 Task: Look for products in the category "Babies & Kids" from Himalaya only.
Action: Mouse moved to (249, 110)
Screenshot: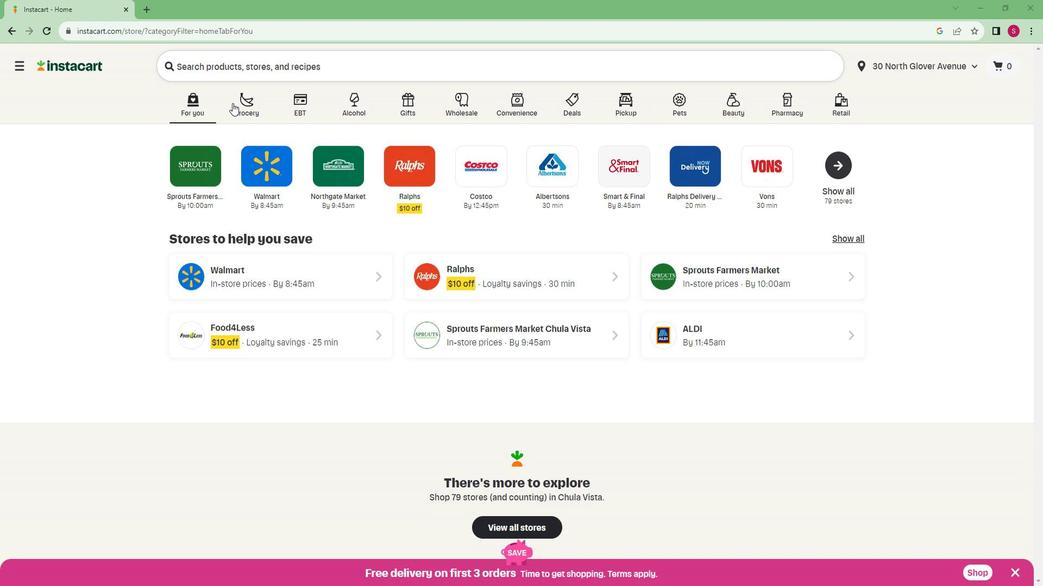 
Action: Mouse pressed left at (249, 110)
Screenshot: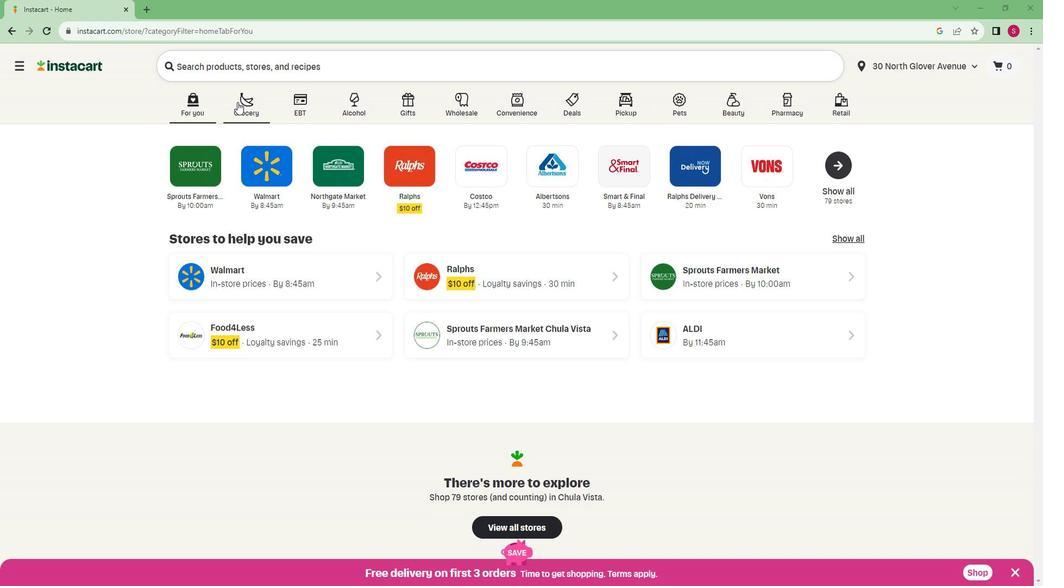 
Action: Mouse moved to (260, 309)
Screenshot: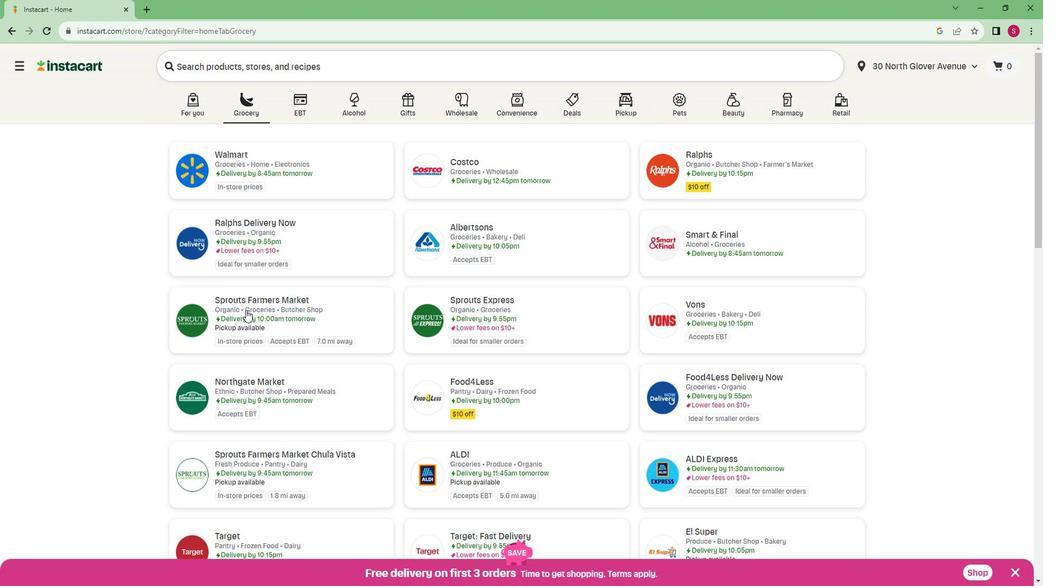 
Action: Mouse pressed left at (260, 309)
Screenshot: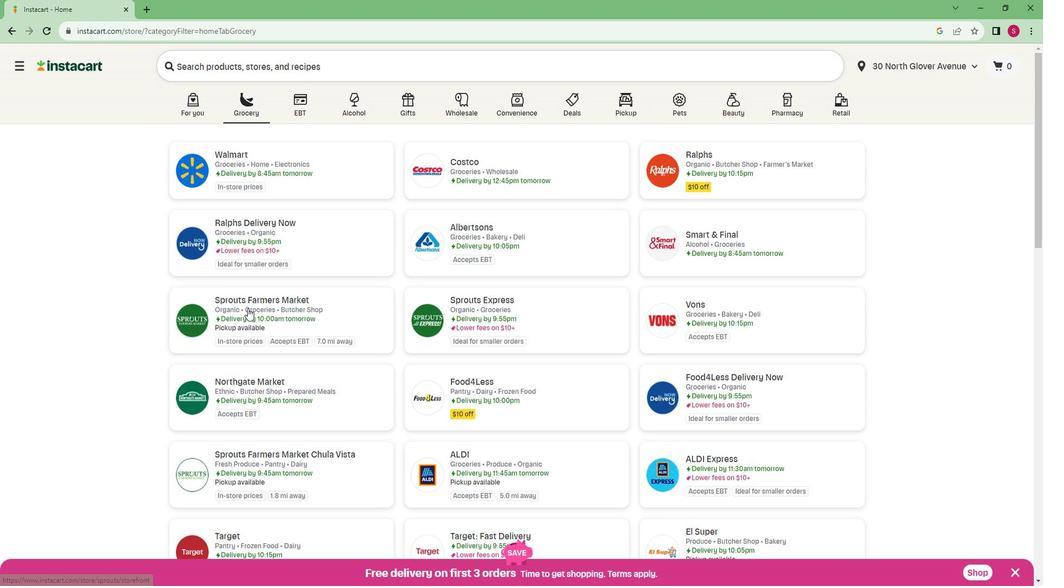 
Action: Mouse moved to (49, 475)
Screenshot: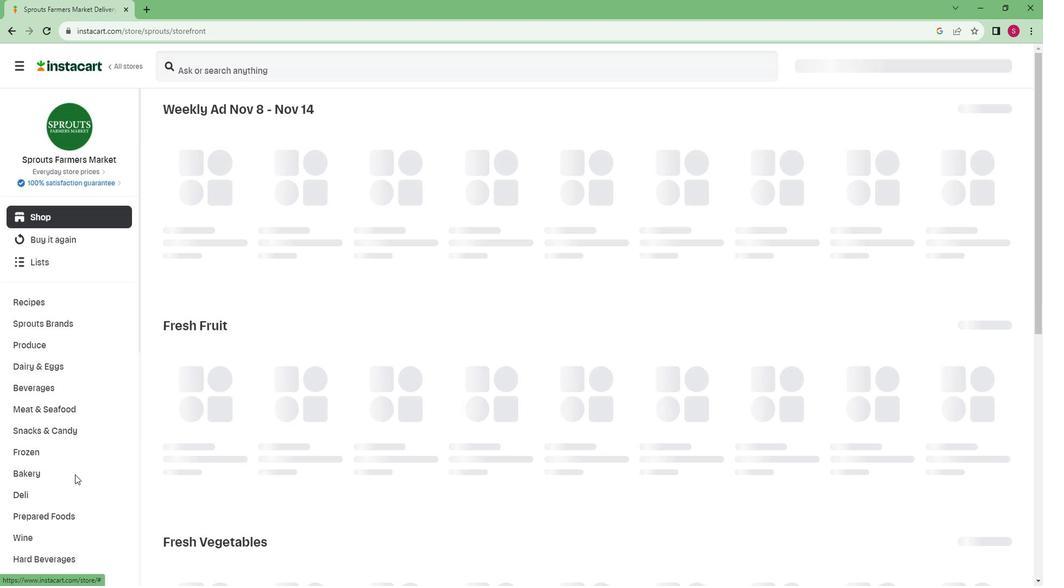 
Action: Mouse scrolled (49, 474) with delta (0, 0)
Screenshot: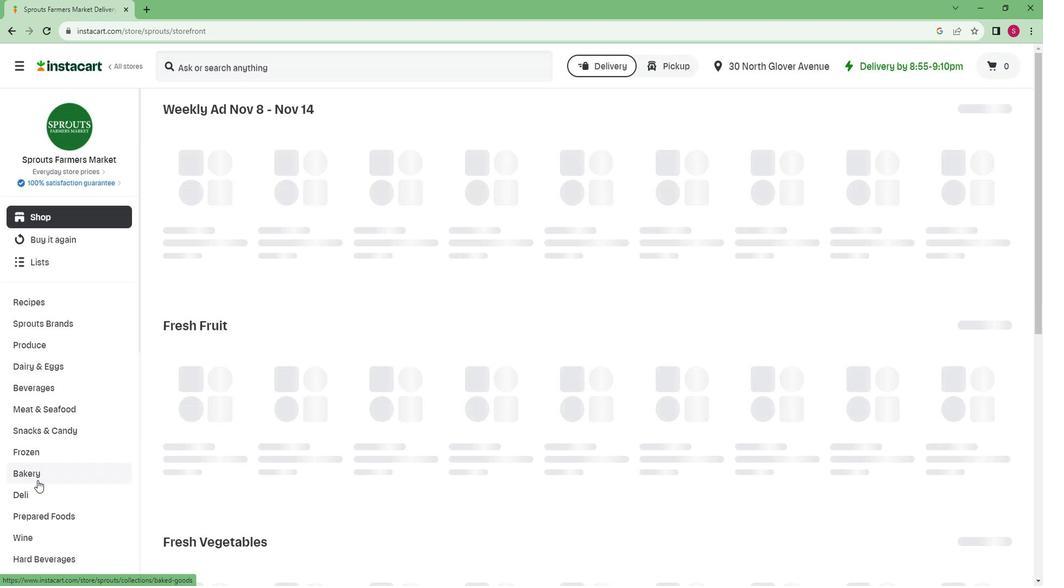 
Action: Mouse scrolled (49, 474) with delta (0, 0)
Screenshot: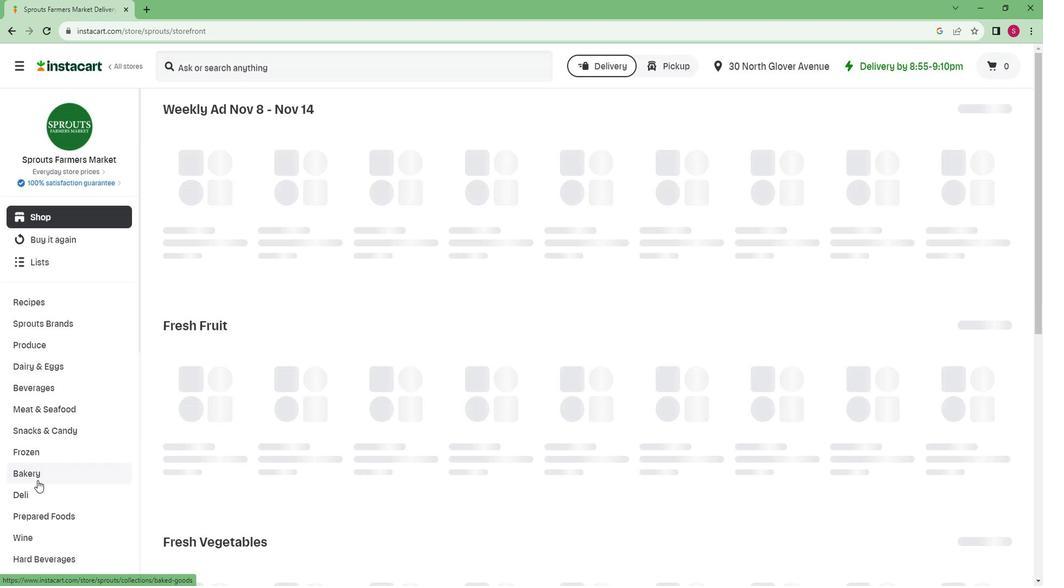 
Action: Mouse scrolled (49, 474) with delta (0, 0)
Screenshot: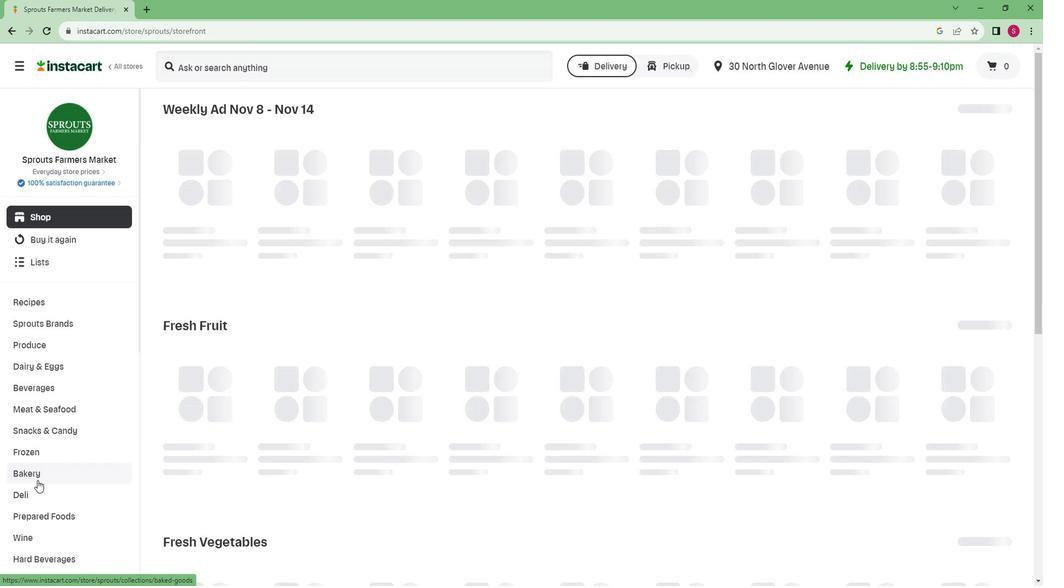
Action: Mouse scrolled (49, 474) with delta (0, 0)
Screenshot: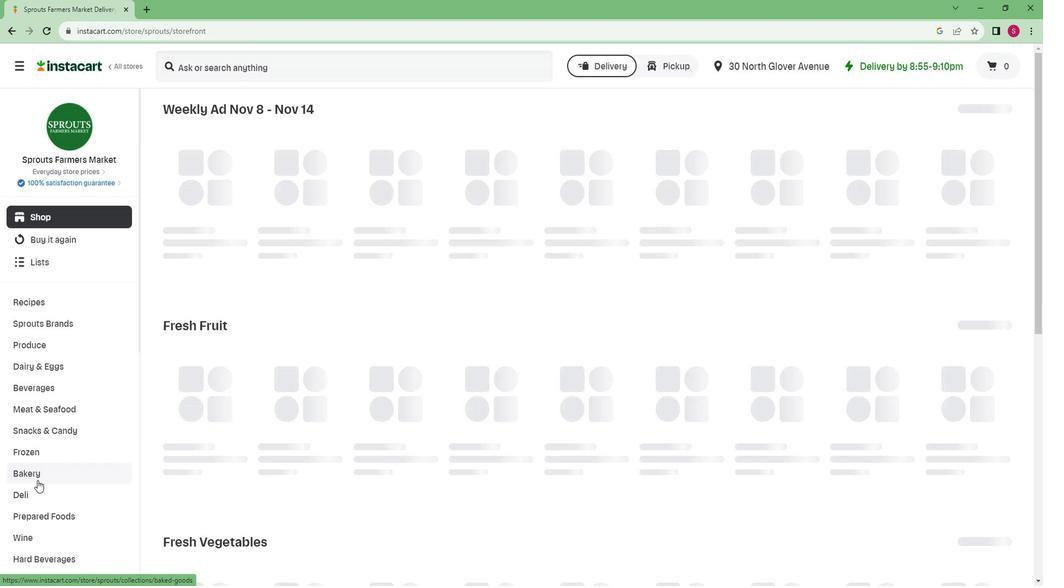 
Action: Mouse scrolled (49, 474) with delta (0, 0)
Screenshot: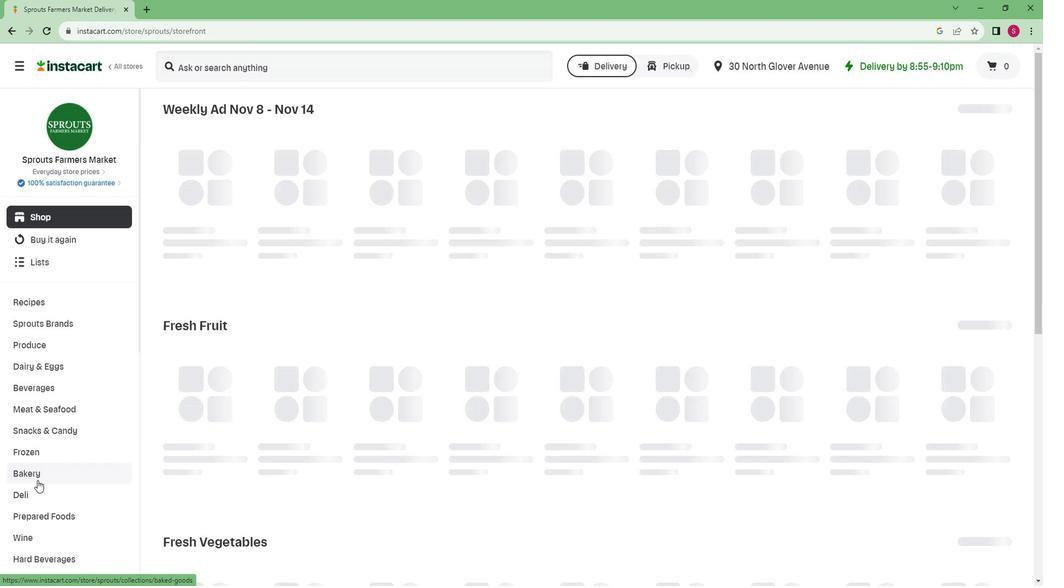 
Action: Mouse scrolled (49, 474) with delta (0, 0)
Screenshot: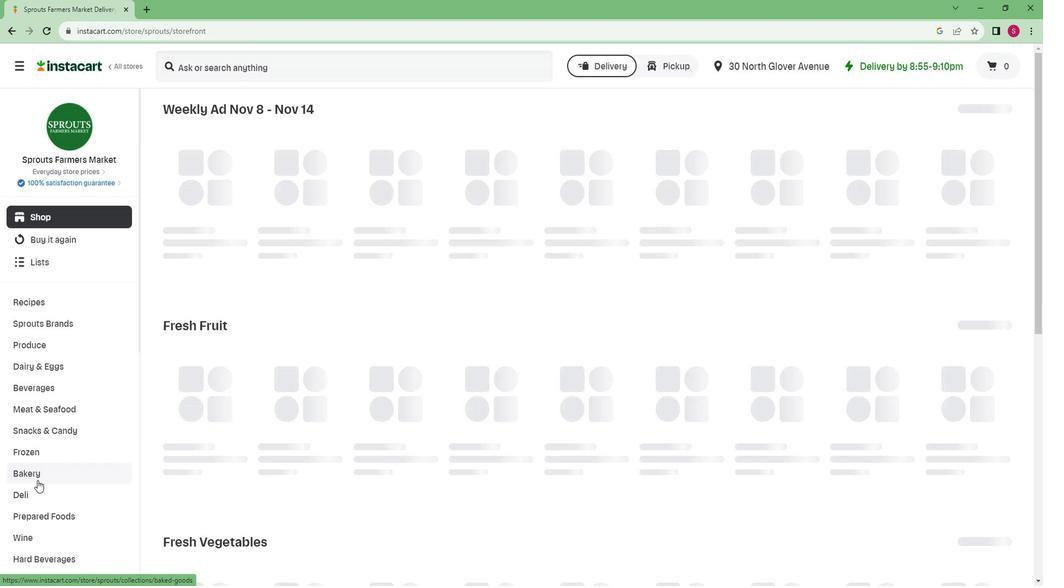 
Action: Mouse scrolled (49, 474) with delta (0, 0)
Screenshot: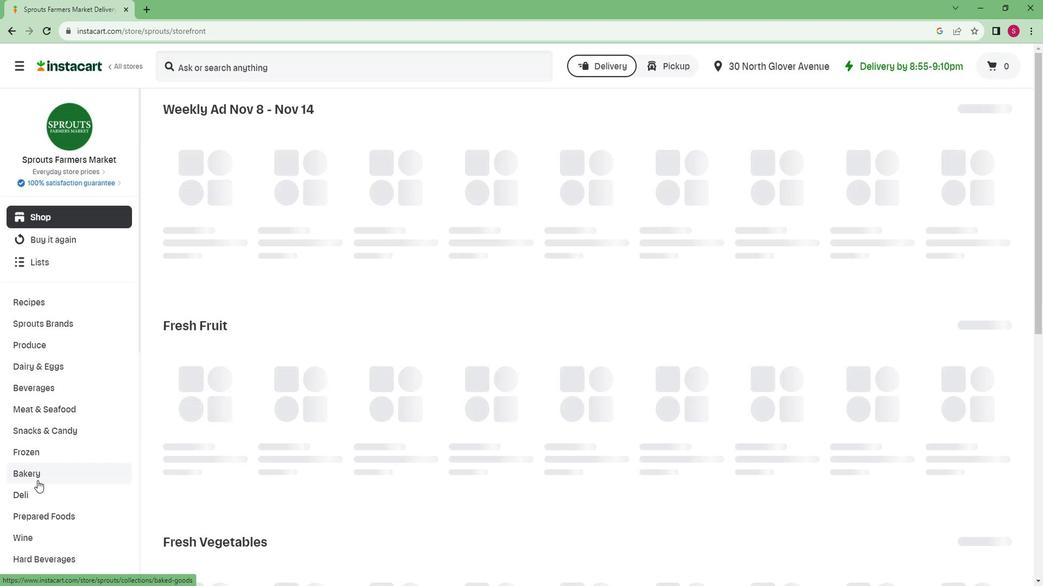 
Action: Mouse moved to (51, 474)
Screenshot: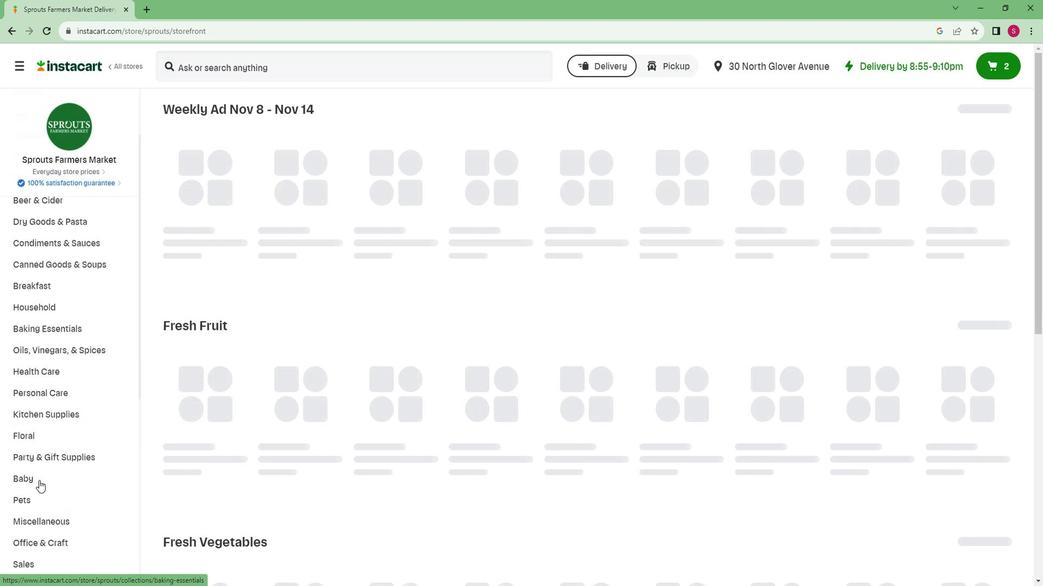 
Action: Mouse scrolled (51, 474) with delta (0, 0)
Screenshot: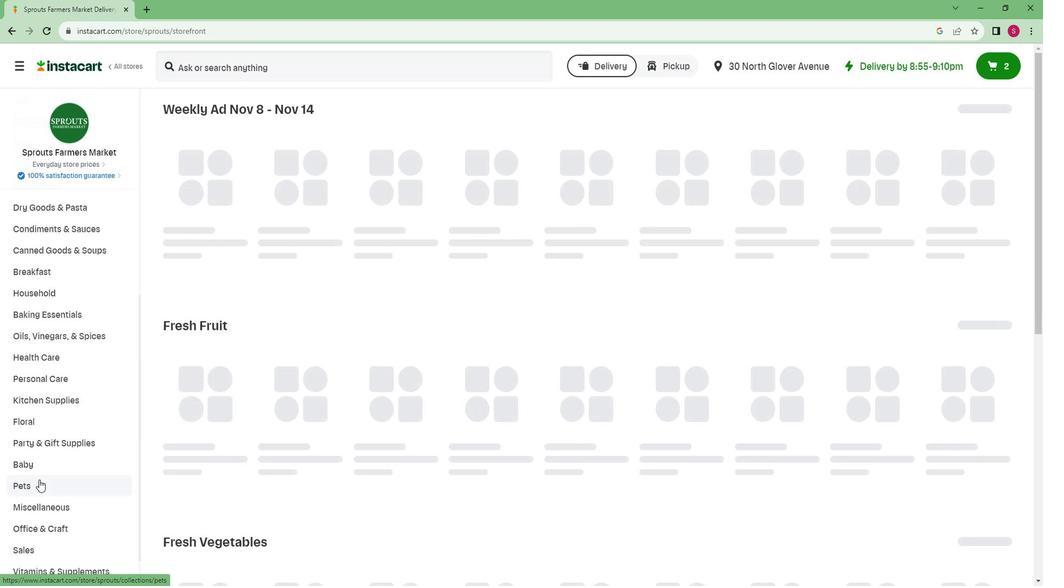 
Action: Mouse scrolled (51, 474) with delta (0, 0)
Screenshot: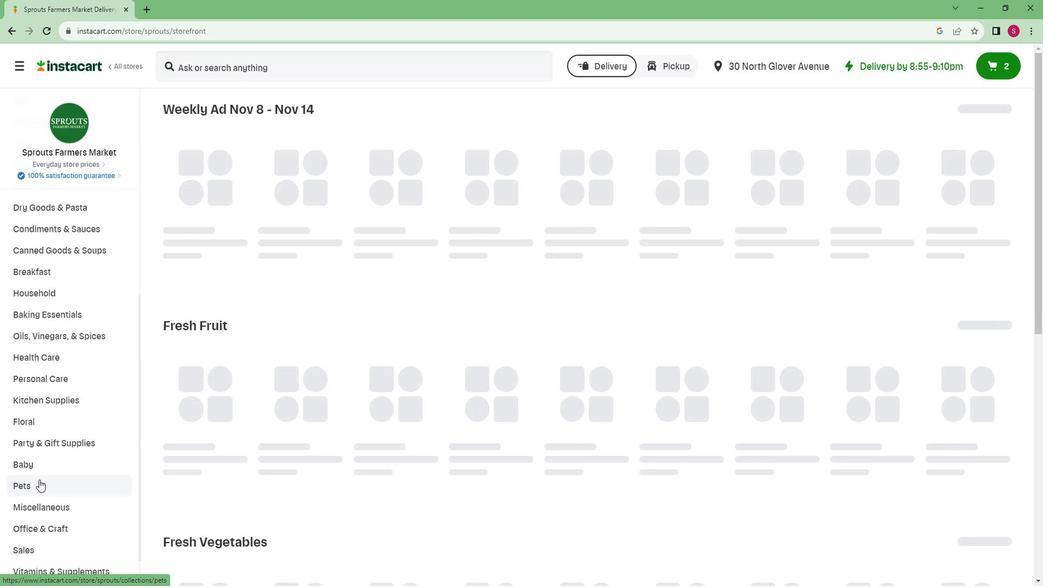 
Action: Mouse scrolled (51, 474) with delta (0, 0)
Screenshot: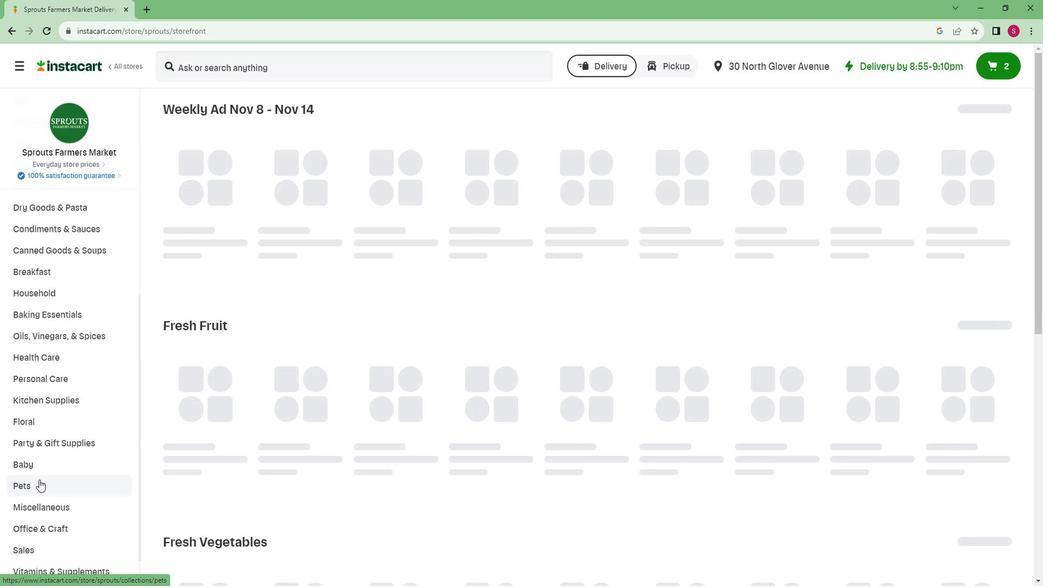 
Action: Mouse scrolled (51, 474) with delta (0, 0)
Screenshot: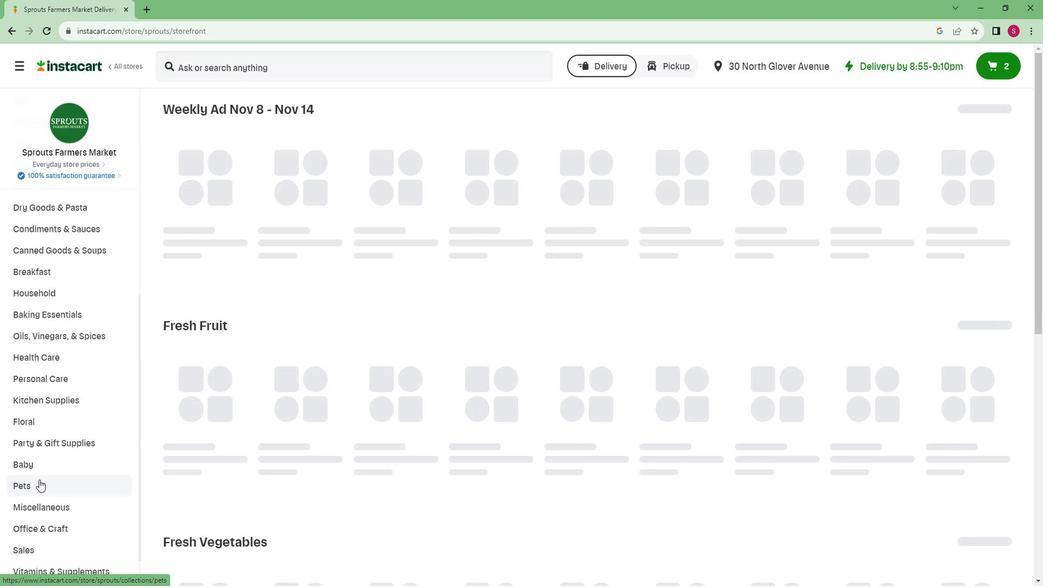 
Action: Mouse scrolled (51, 474) with delta (0, 0)
Screenshot: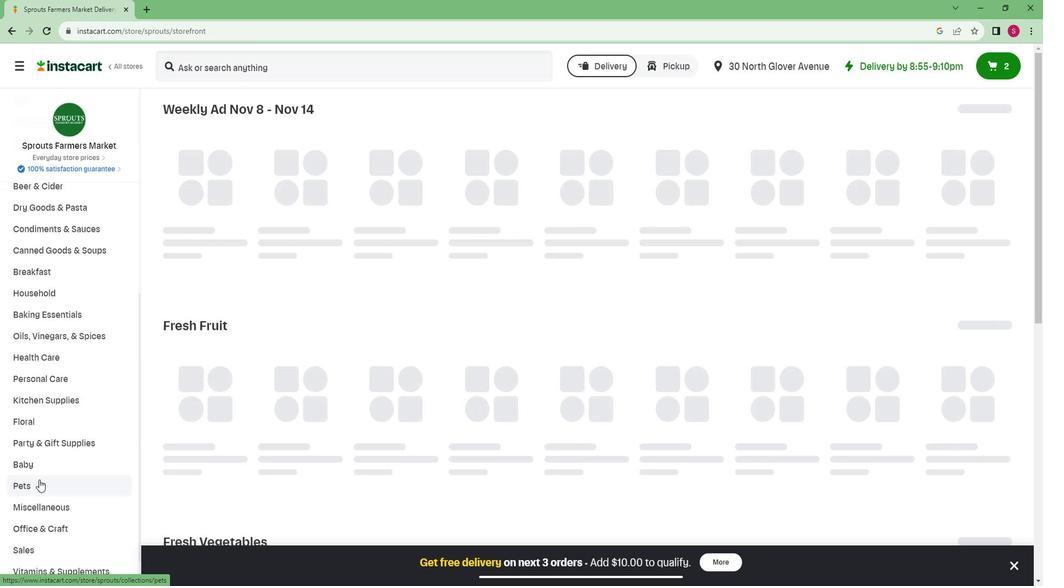 
Action: Mouse scrolled (51, 474) with delta (0, 0)
Screenshot: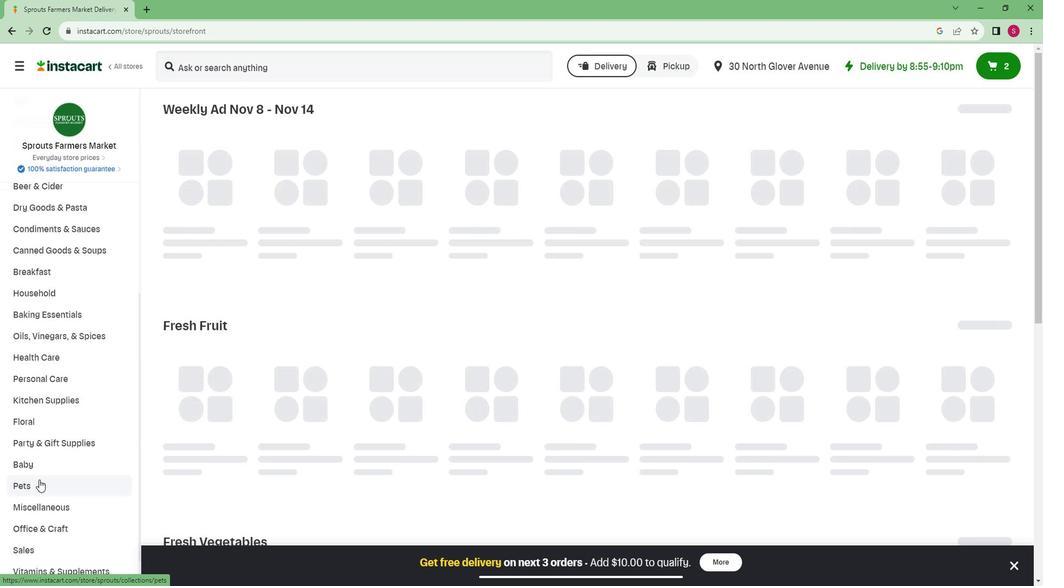 
Action: Mouse moved to (52, 543)
Screenshot: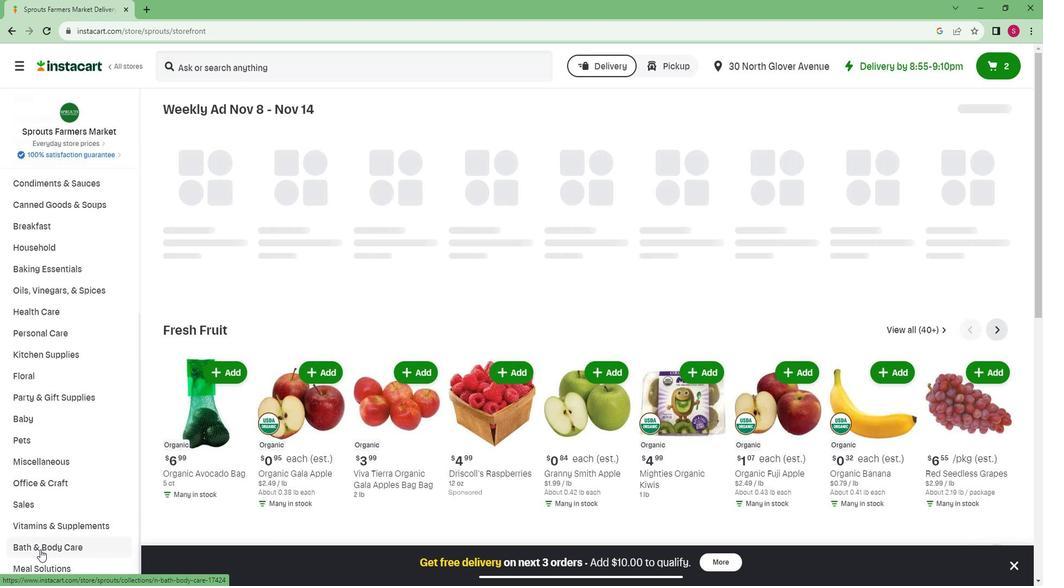 
Action: Mouse pressed left at (52, 543)
Screenshot: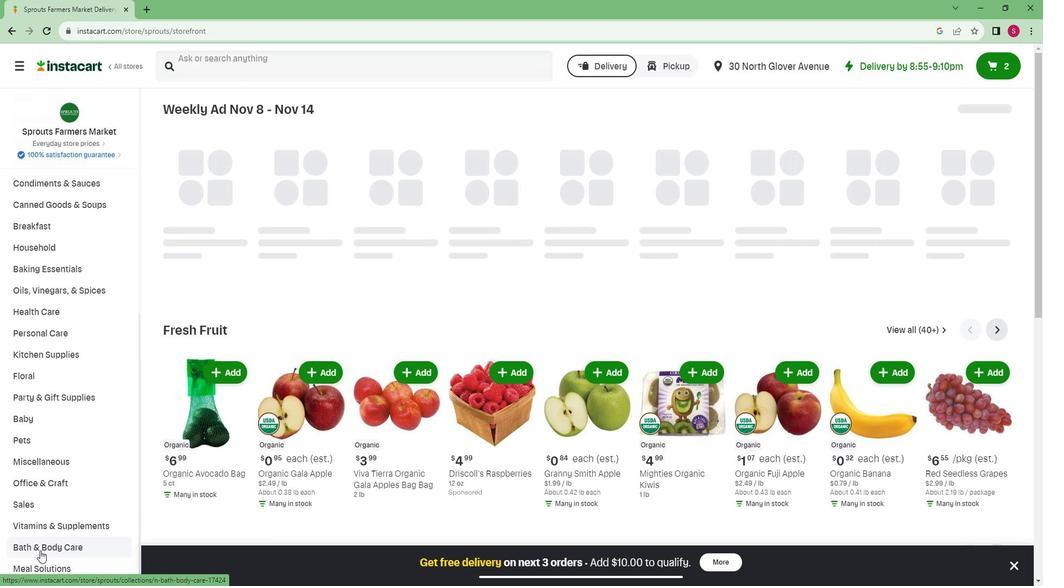 
Action: Mouse moved to (64, 512)
Screenshot: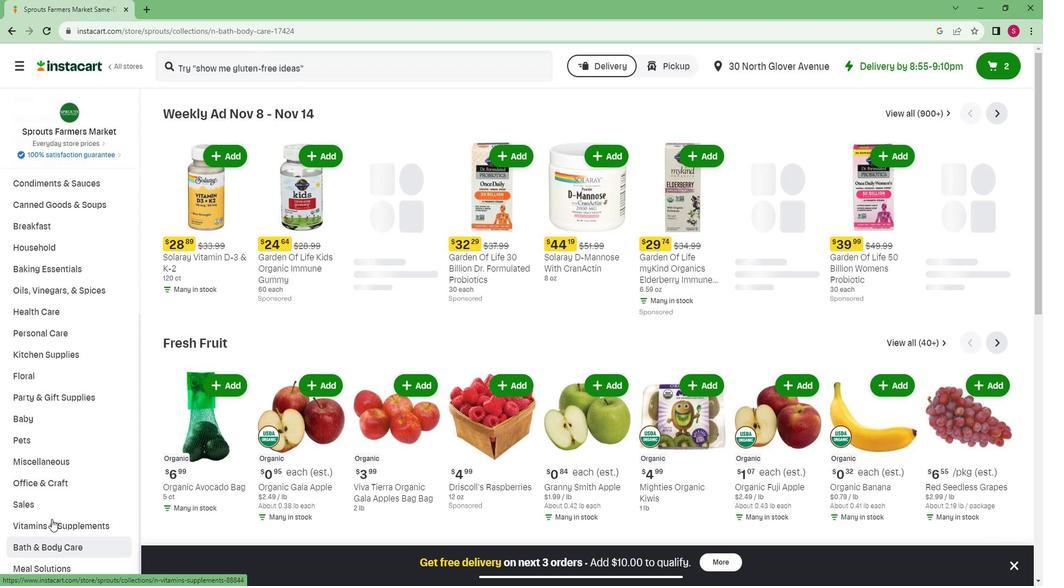 
Action: Mouse scrolled (64, 512) with delta (0, 0)
Screenshot: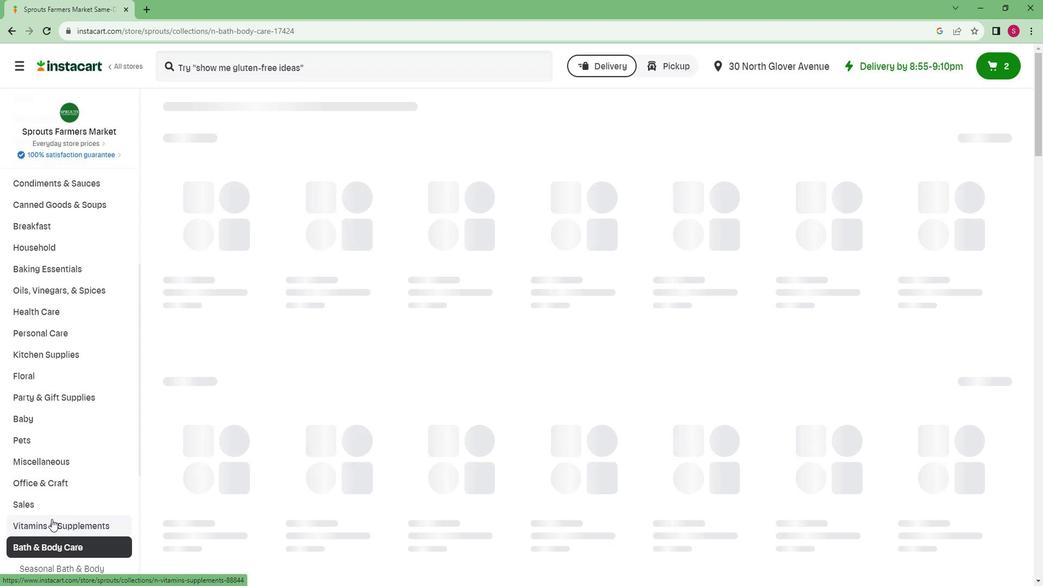 
Action: Mouse scrolled (64, 512) with delta (0, 0)
Screenshot: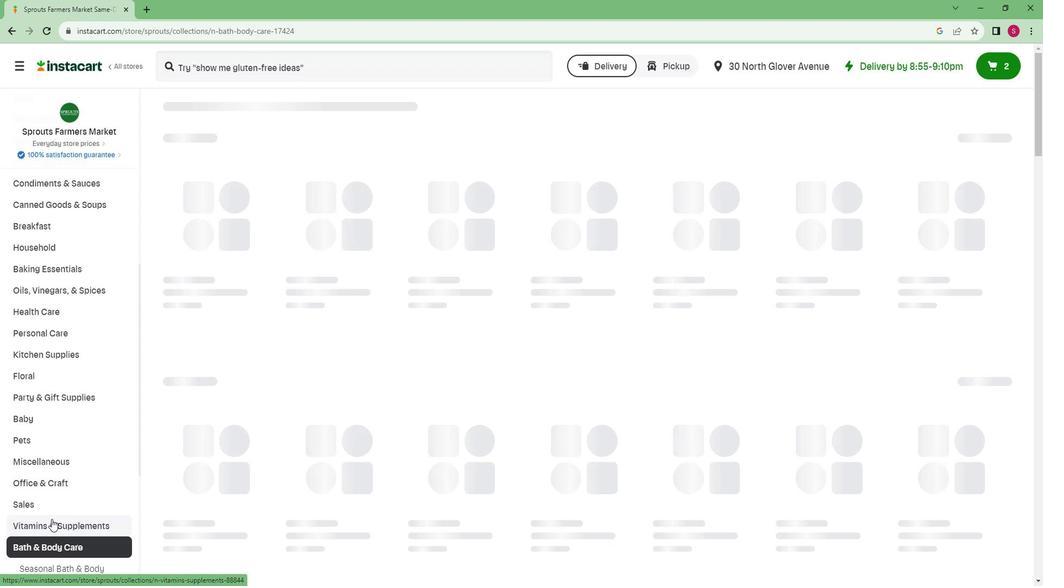 
Action: Mouse scrolled (64, 512) with delta (0, 0)
Screenshot: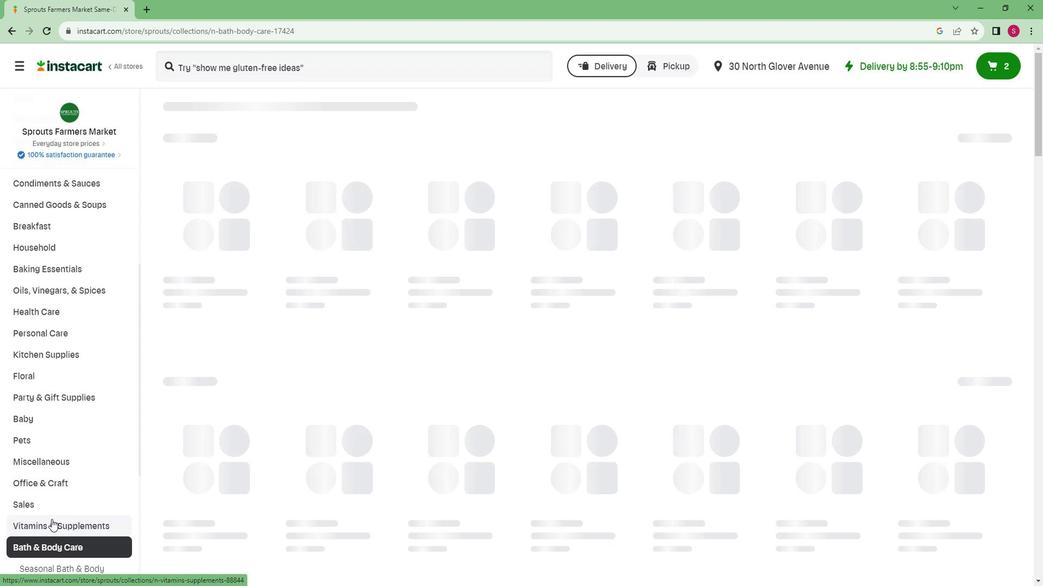 
Action: Mouse scrolled (64, 512) with delta (0, 0)
Screenshot: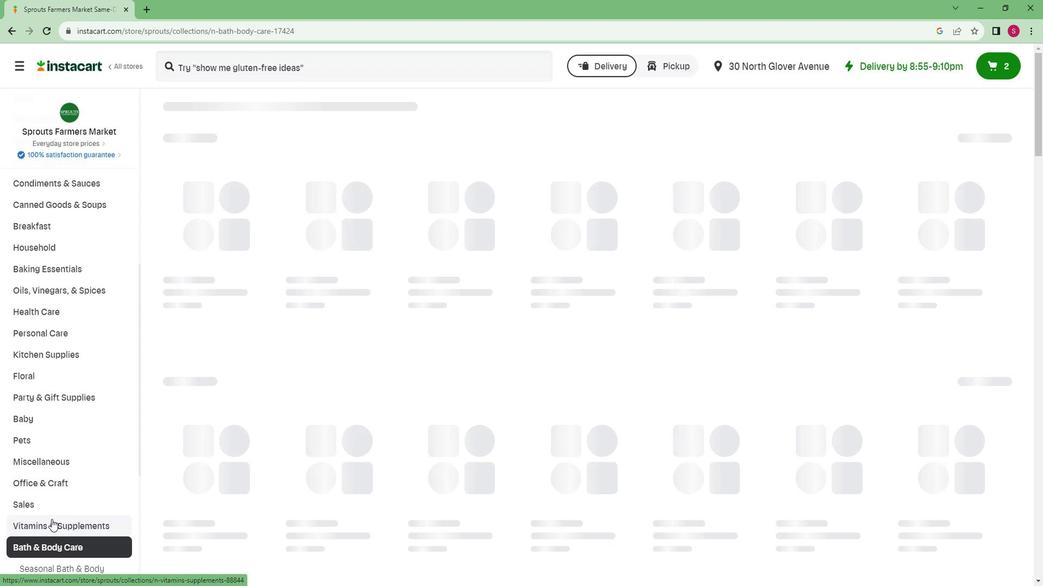 
Action: Mouse scrolled (64, 512) with delta (0, 0)
Screenshot: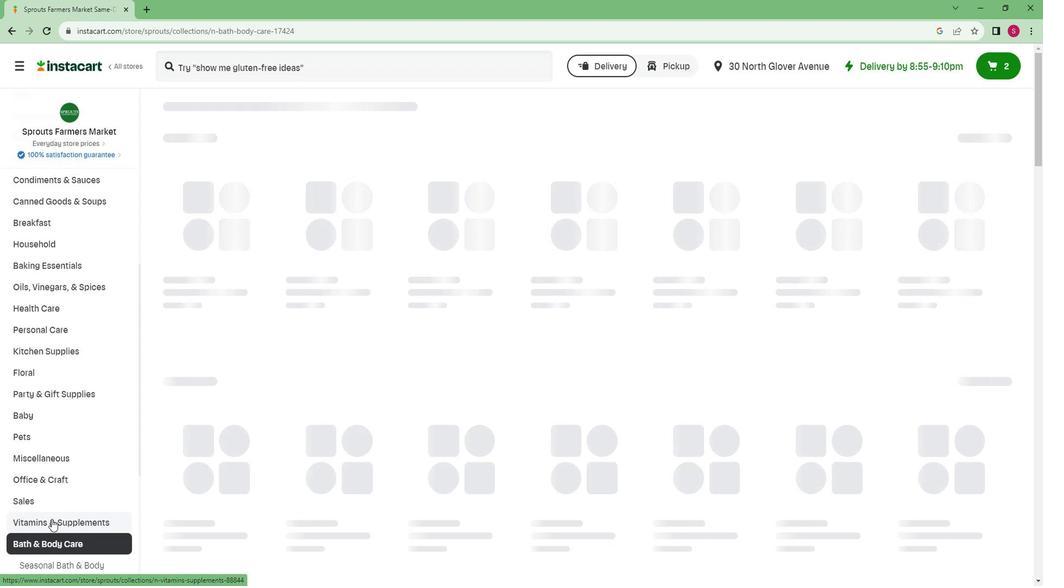 
Action: Mouse scrolled (64, 512) with delta (0, 0)
Screenshot: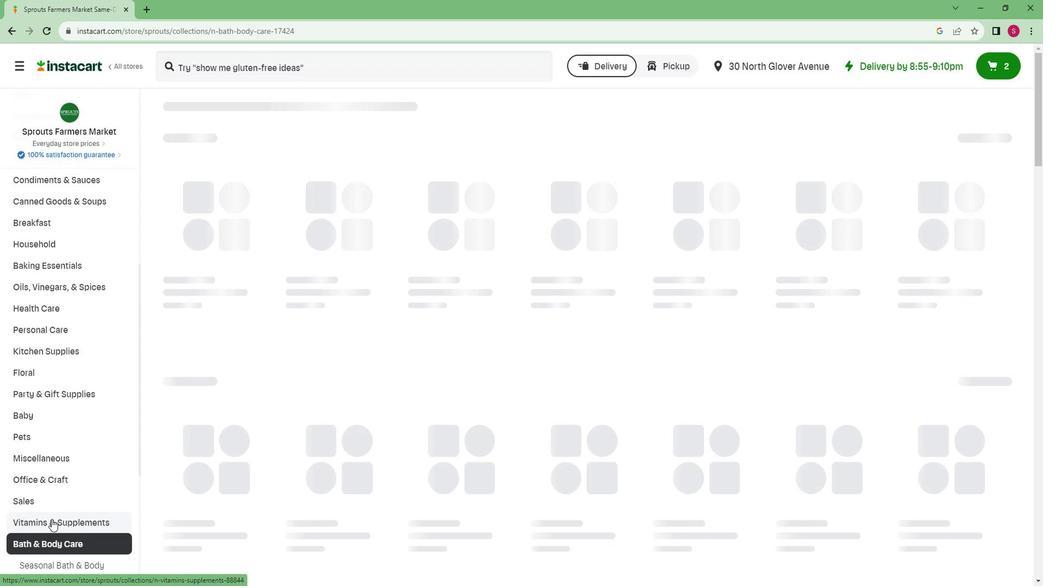 
Action: Mouse moved to (59, 512)
Screenshot: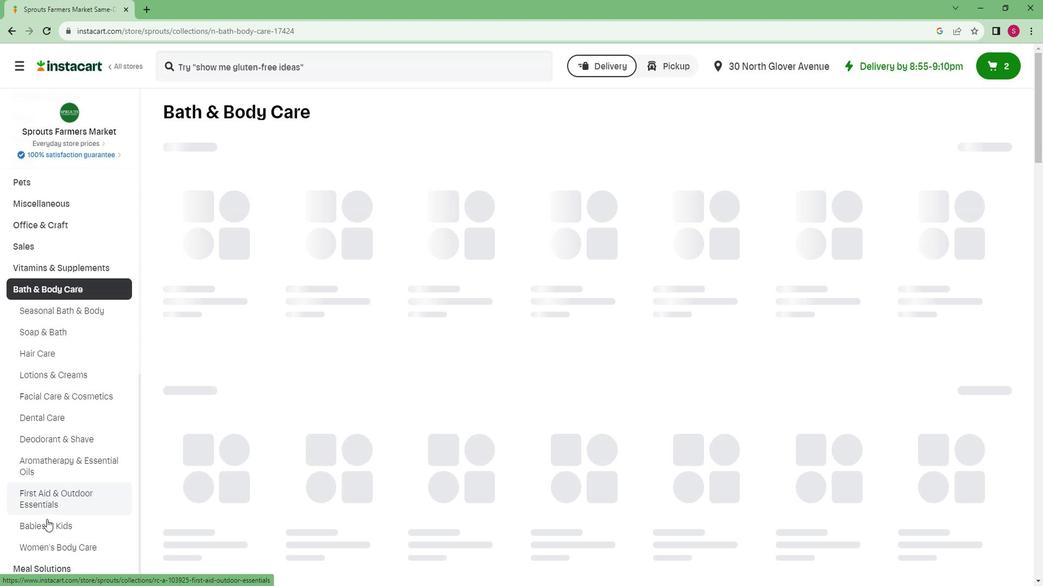
Action: Mouse pressed left at (59, 512)
Screenshot: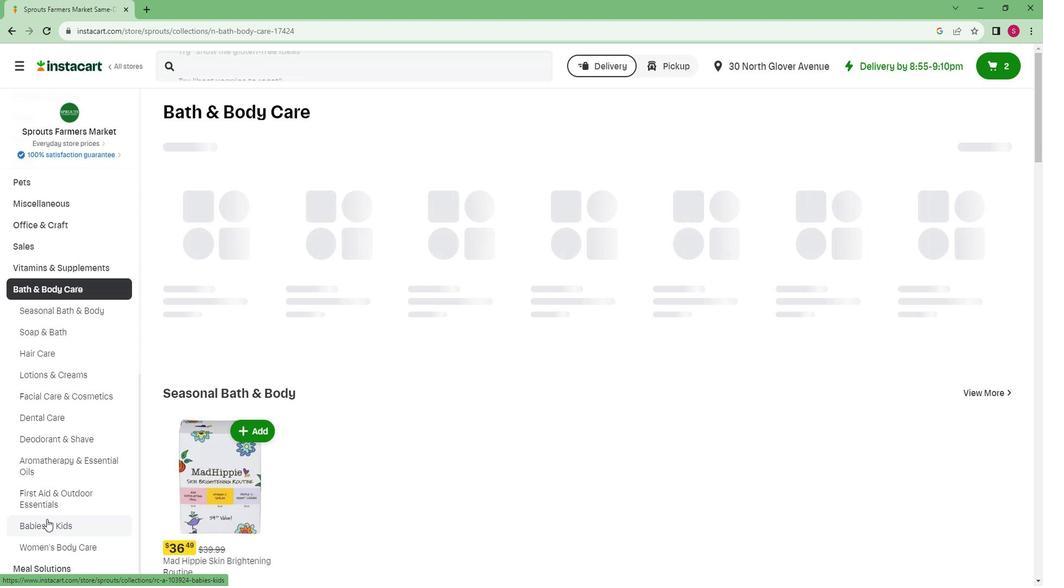 
Action: Mouse moved to (264, 160)
Screenshot: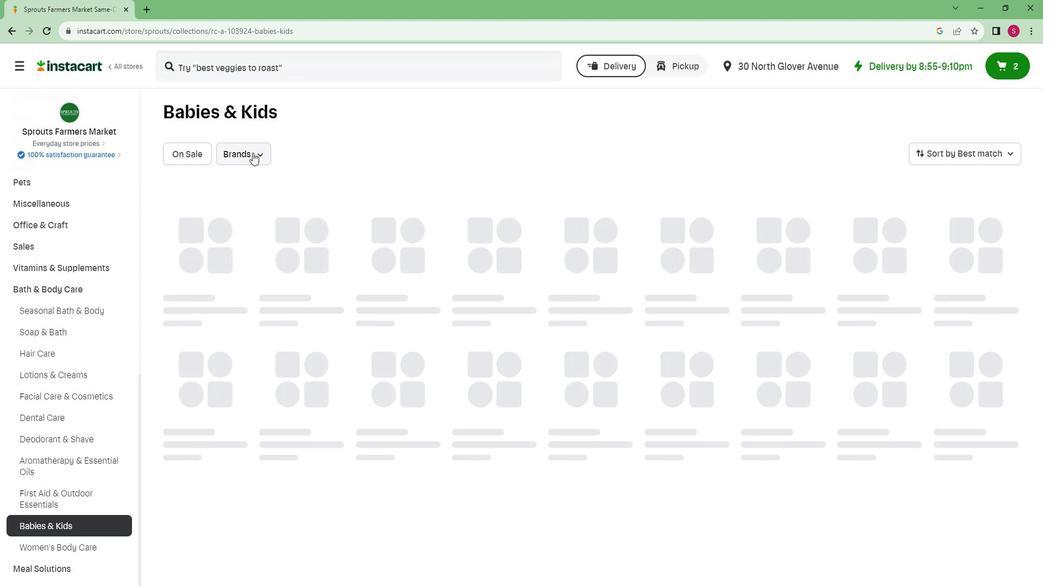 
Action: Mouse pressed left at (264, 160)
Screenshot: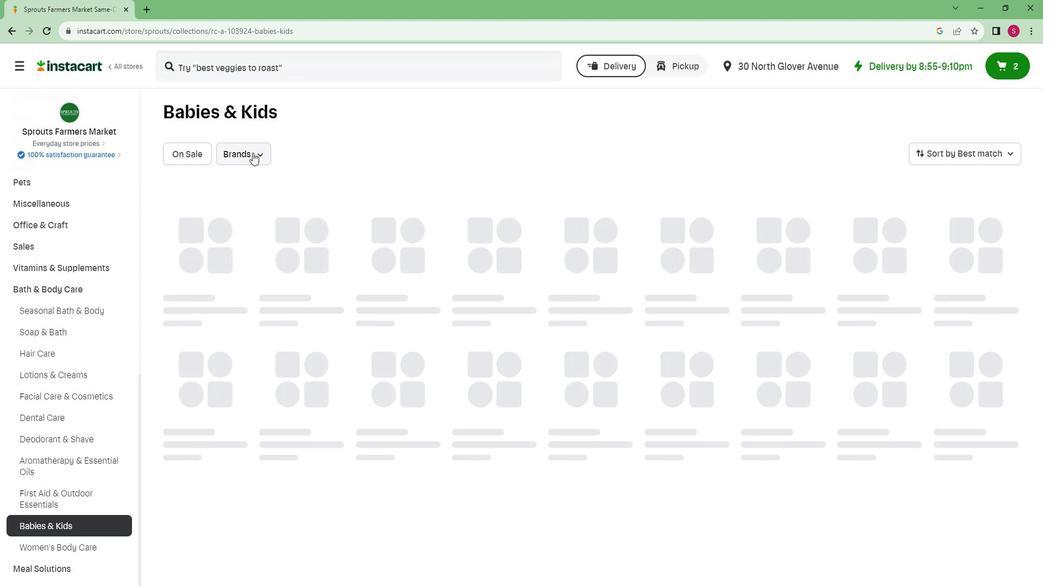 
Action: Mouse moved to (264, 277)
Screenshot: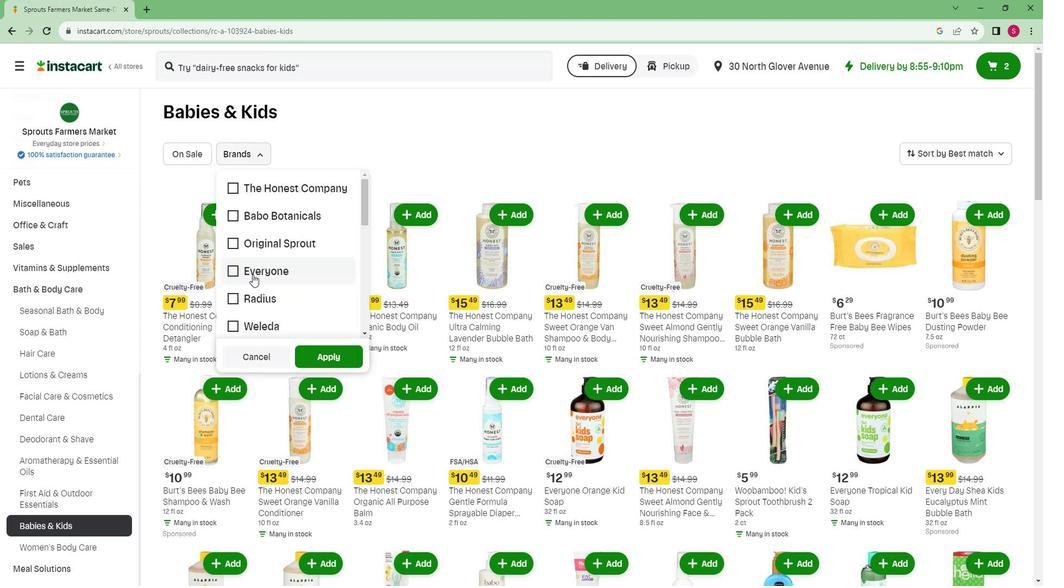 
Action: Mouse scrolled (264, 276) with delta (0, 0)
Screenshot: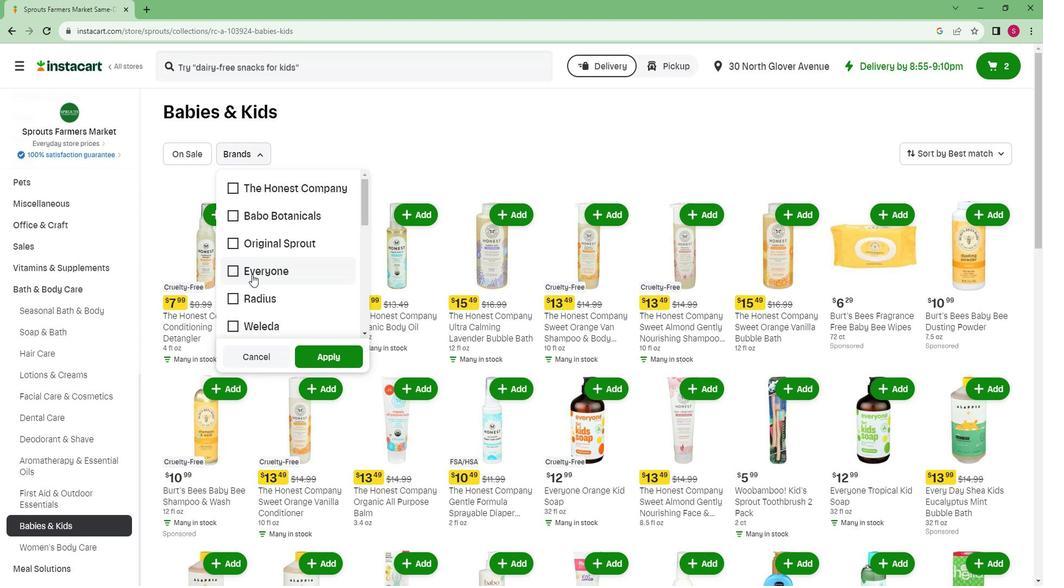 
Action: Mouse scrolled (264, 276) with delta (0, 0)
Screenshot: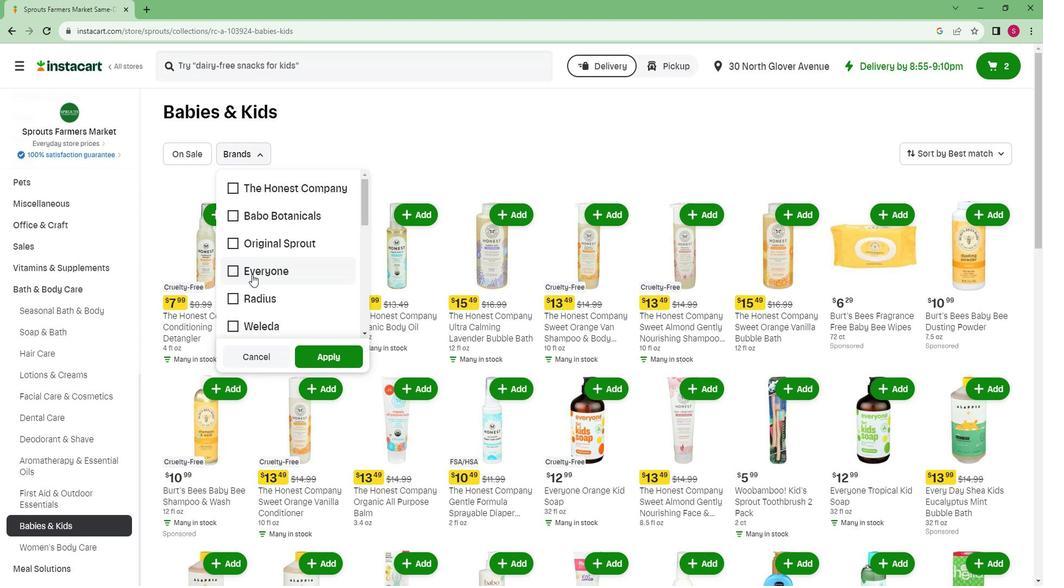 
Action: Mouse scrolled (264, 276) with delta (0, 0)
Screenshot: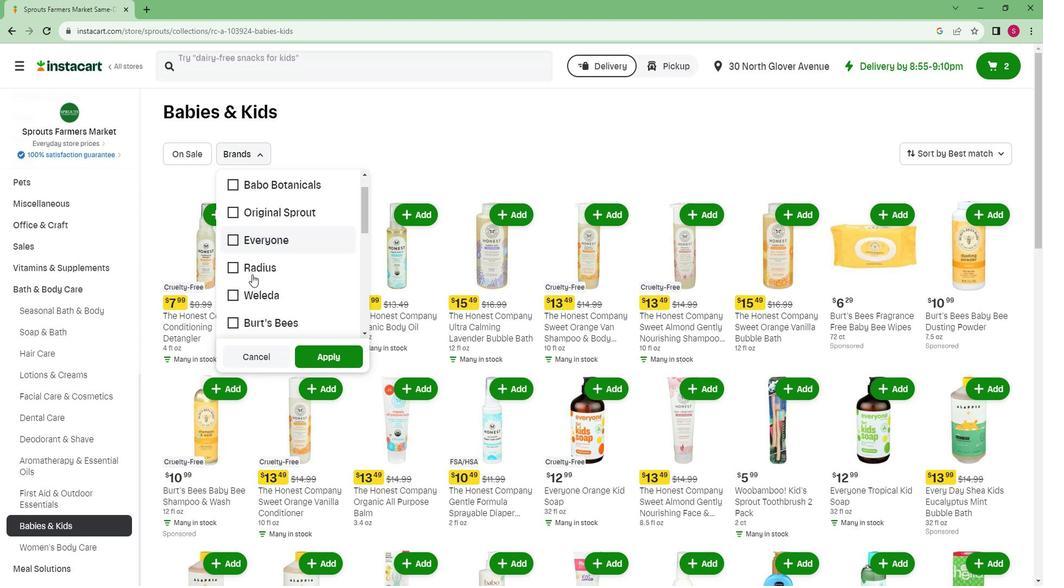 
Action: Mouse scrolled (264, 276) with delta (0, 0)
Screenshot: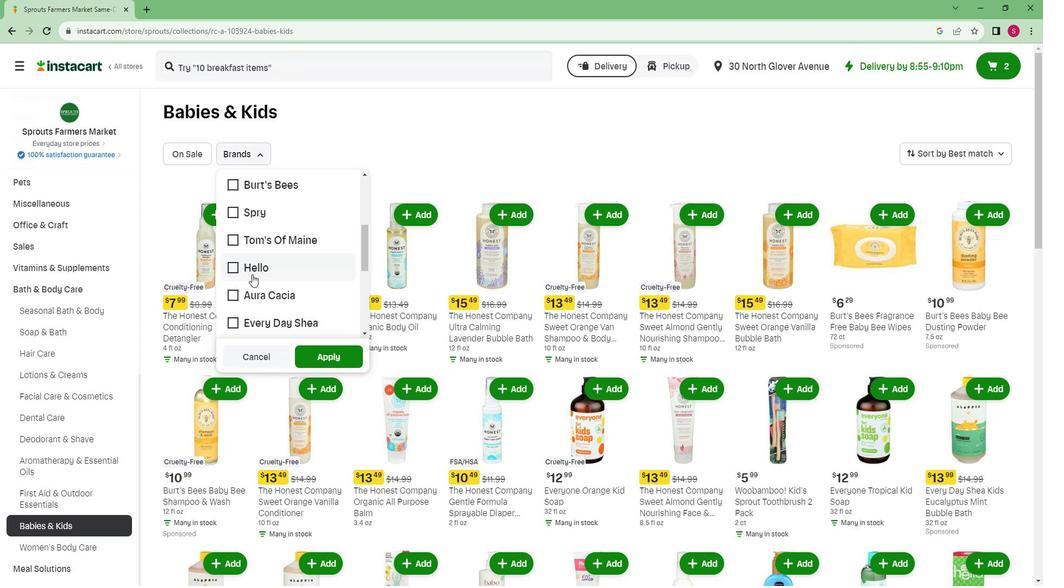 
Action: Mouse scrolled (264, 276) with delta (0, 0)
Screenshot: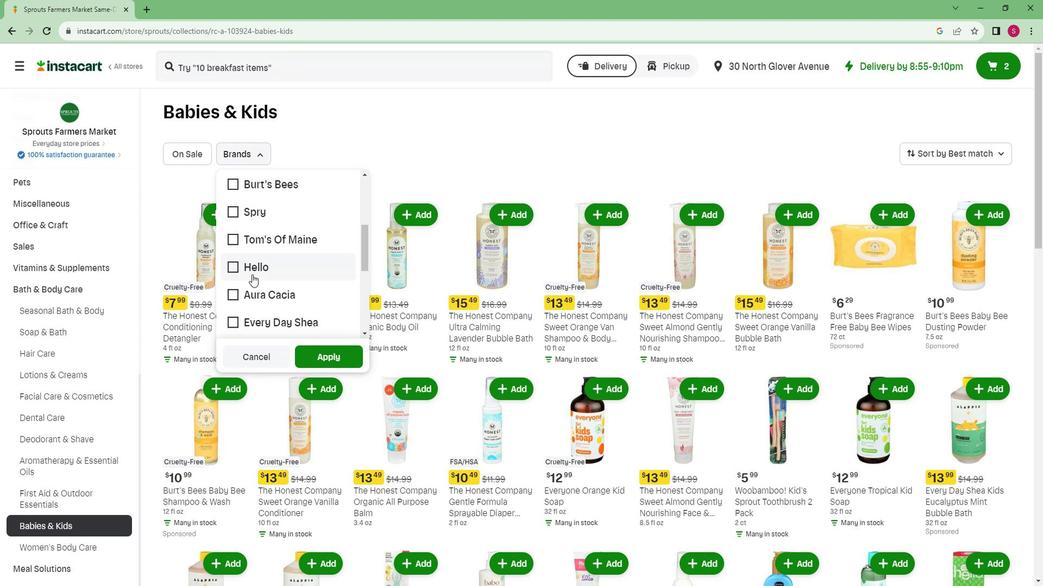 
Action: Mouse moved to (269, 274)
Screenshot: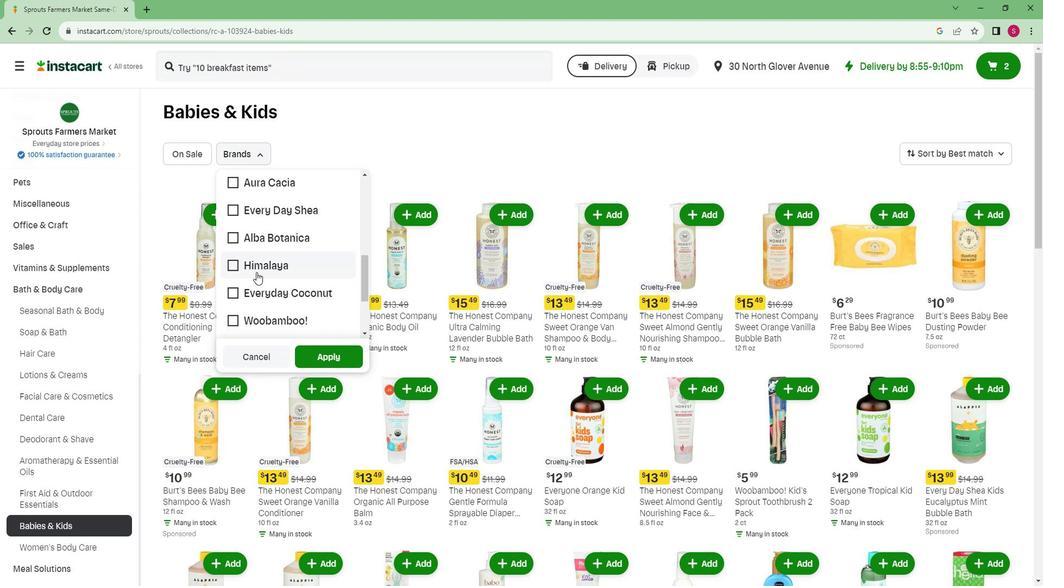 
Action: Mouse pressed left at (269, 274)
Screenshot: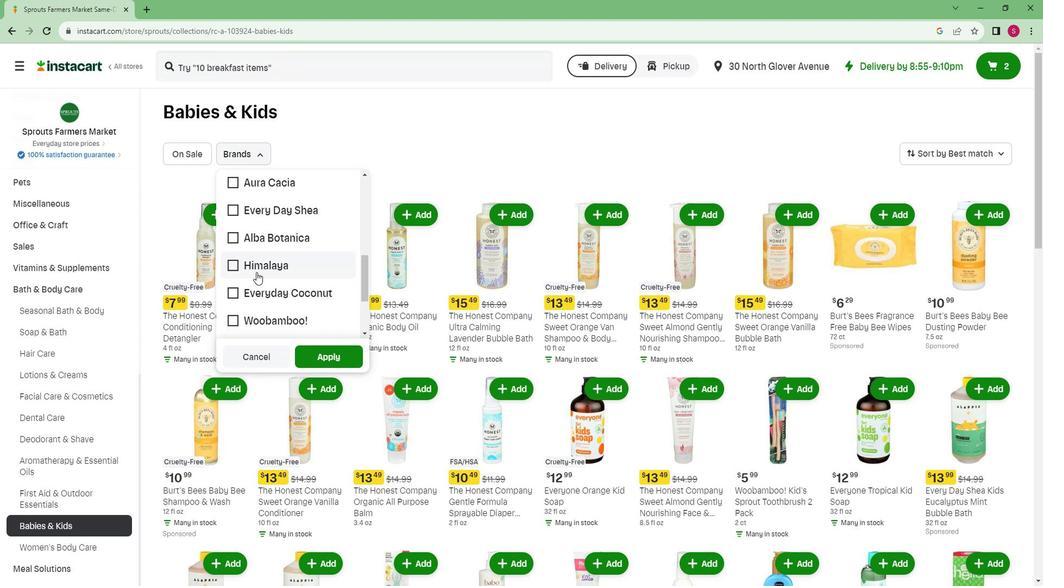 
Action: Mouse moved to (341, 361)
Screenshot: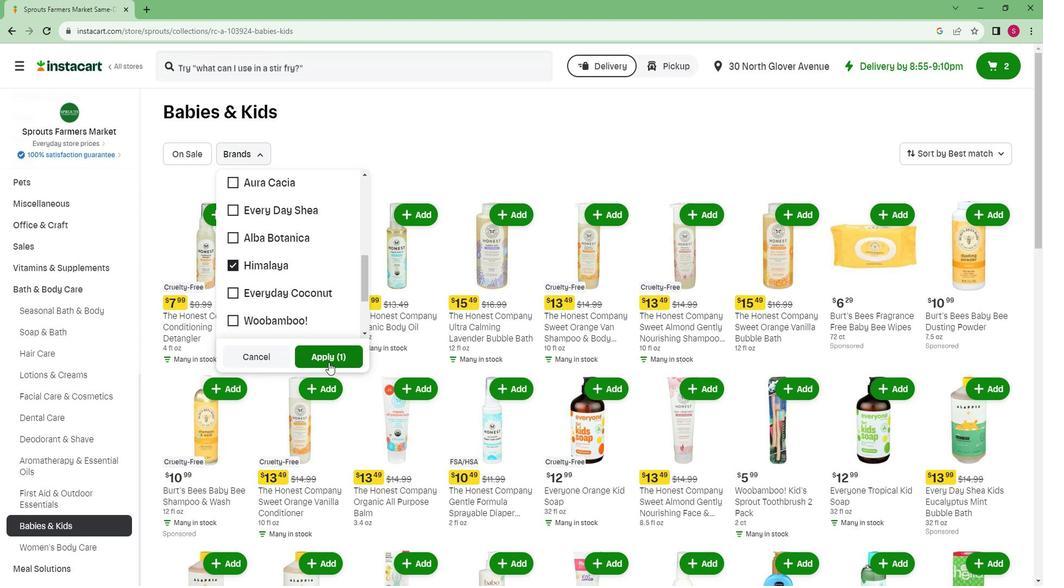 
Action: Mouse pressed left at (341, 361)
Screenshot: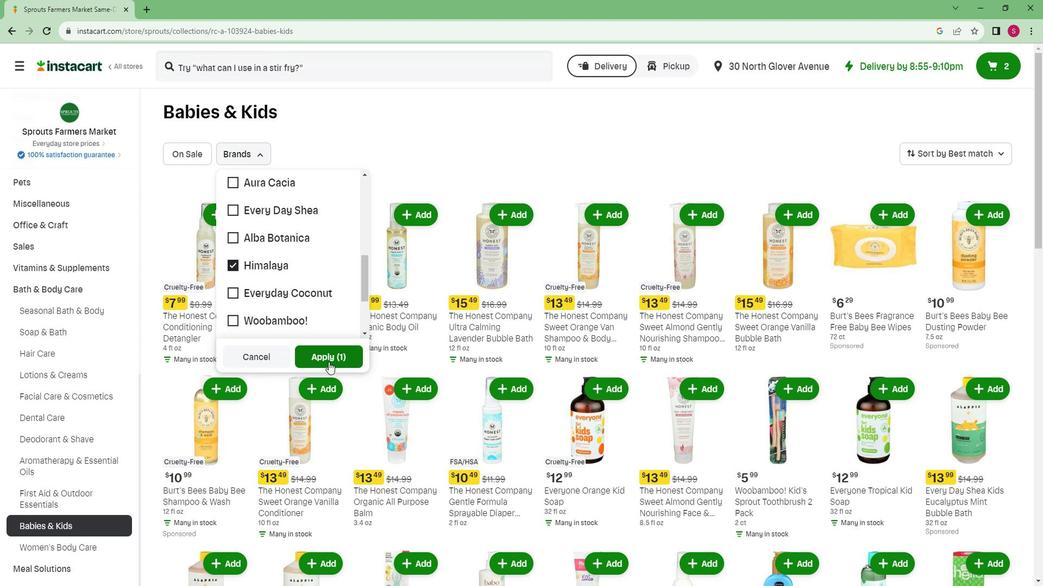 
Action: Mouse moved to (341, 360)
Screenshot: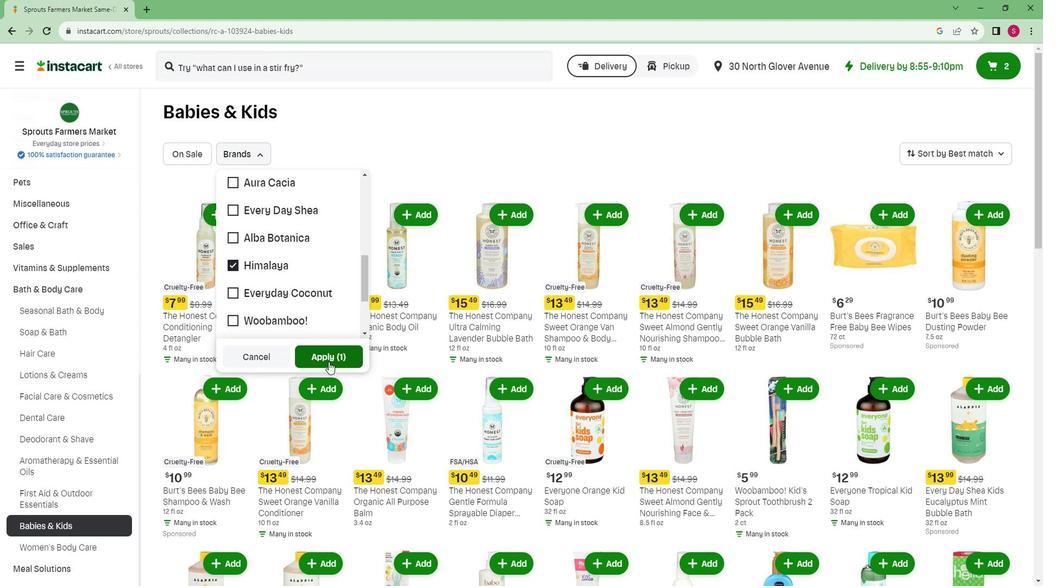 
